 Task: Apply a Nudge. Left many on the Trim Clip Edge.
Action: Mouse moved to (728, 286)
Screenshot: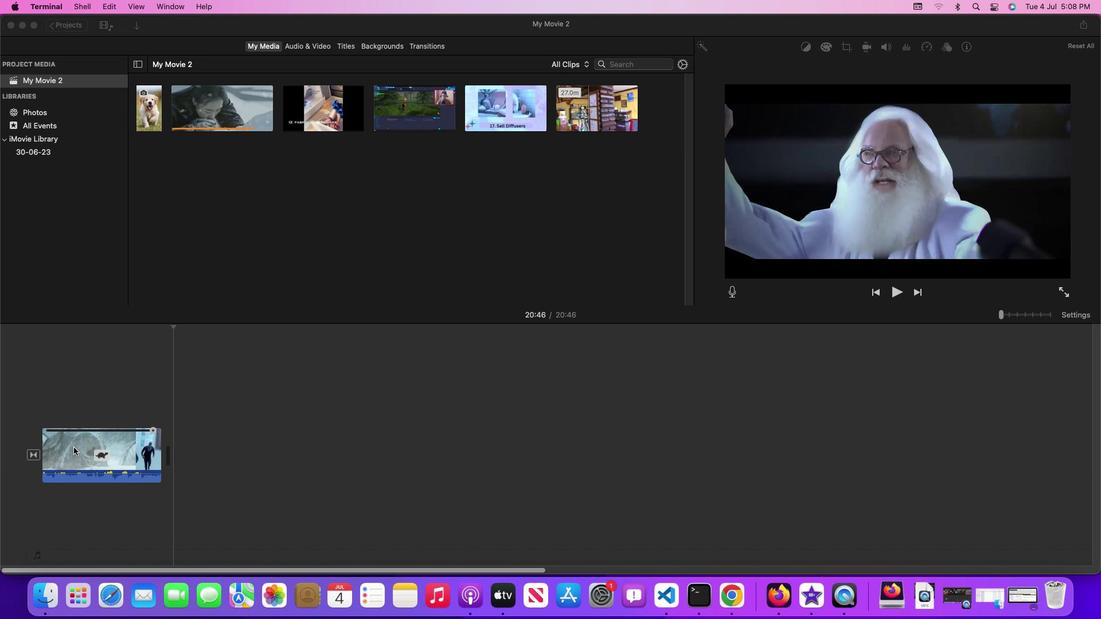 
Action: Mouse pressed left at (728, 286)
Screenshot: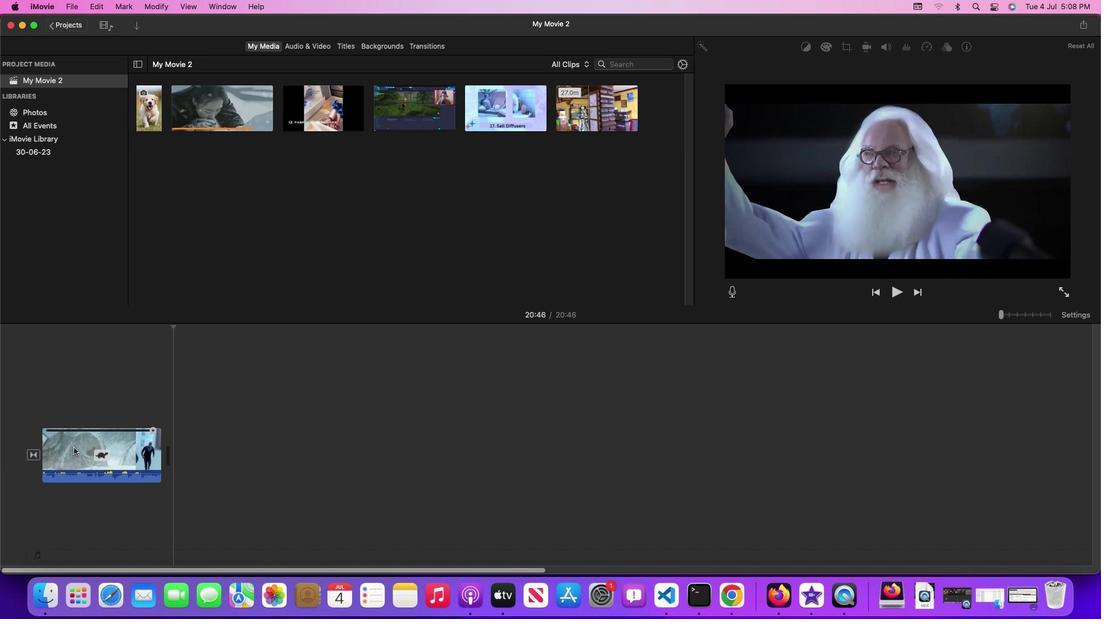 
Action: Mouse moved to (728, 286)
Screenshot: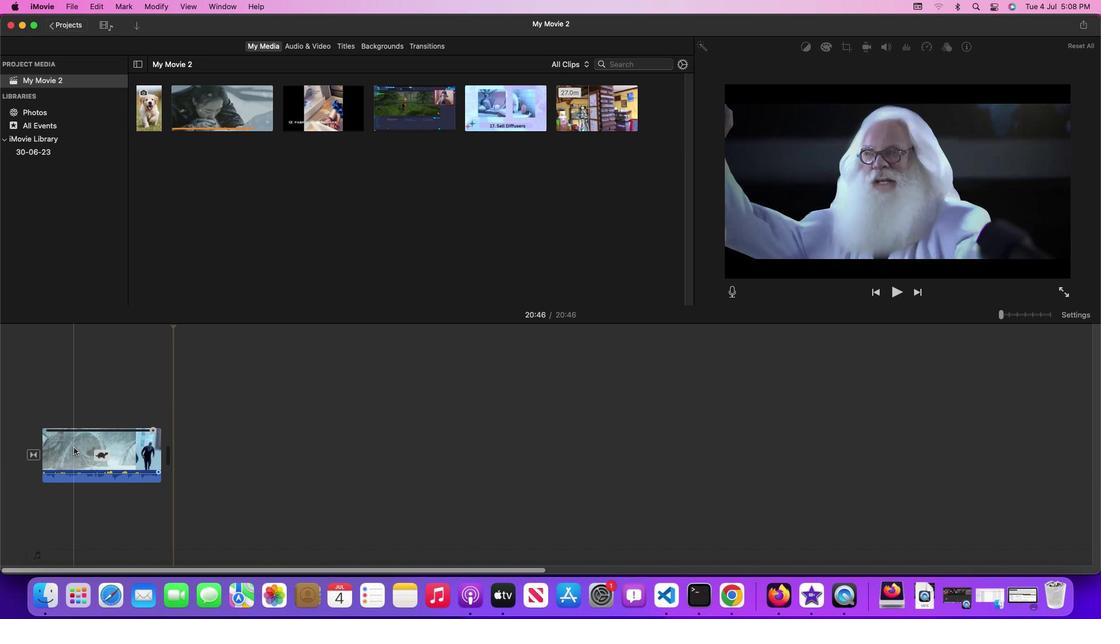
Action: Mouse pressed left at (728, 286)
Screenshot: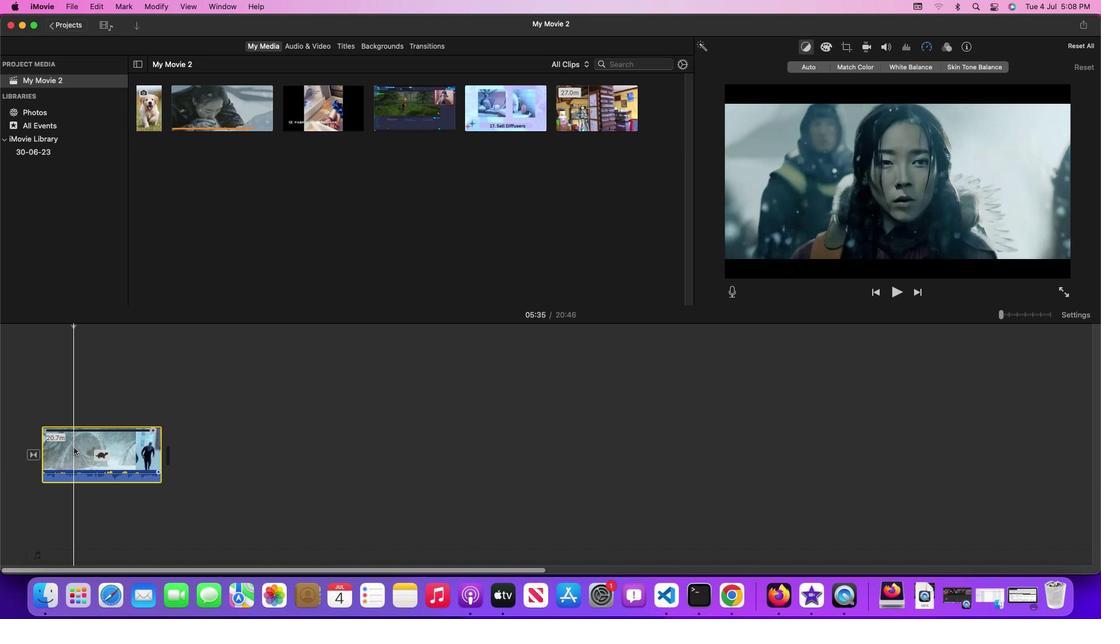 
Action: Mouse moved to (728, 286)
Screenshot: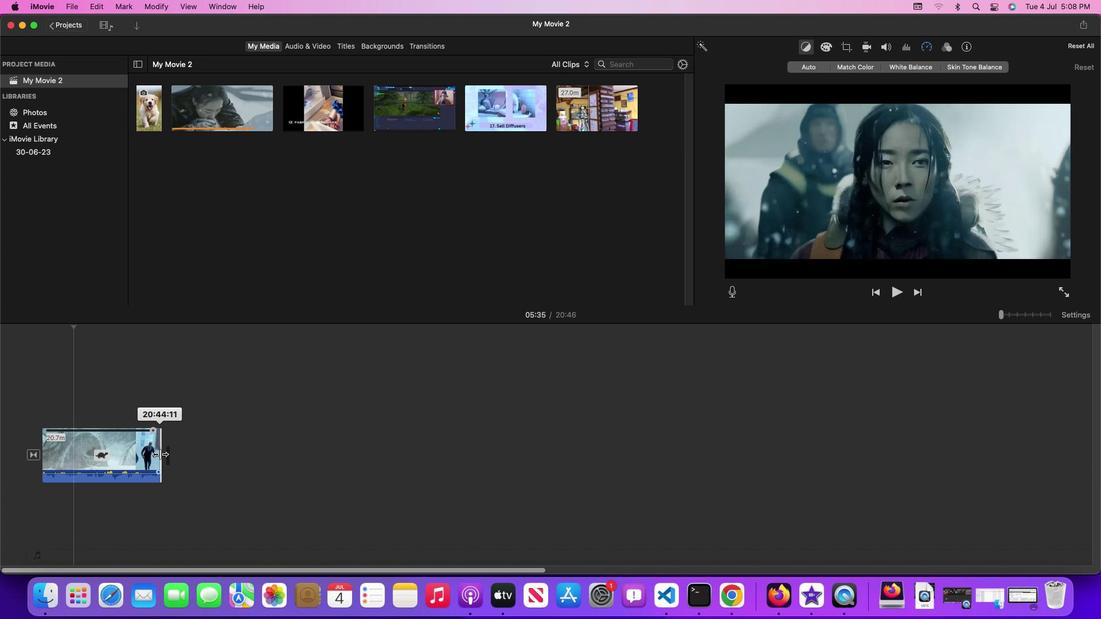
Action: Mouse pressed left at (728, 286)
Screenshot: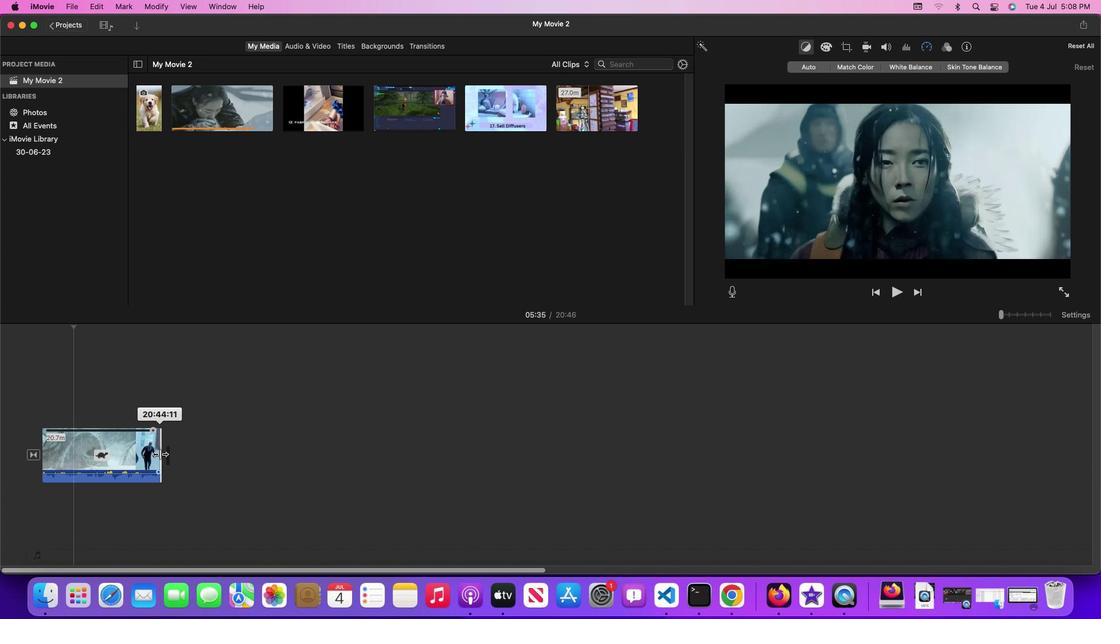 
Action: Mouse moved to (728, 286)
Screenshot: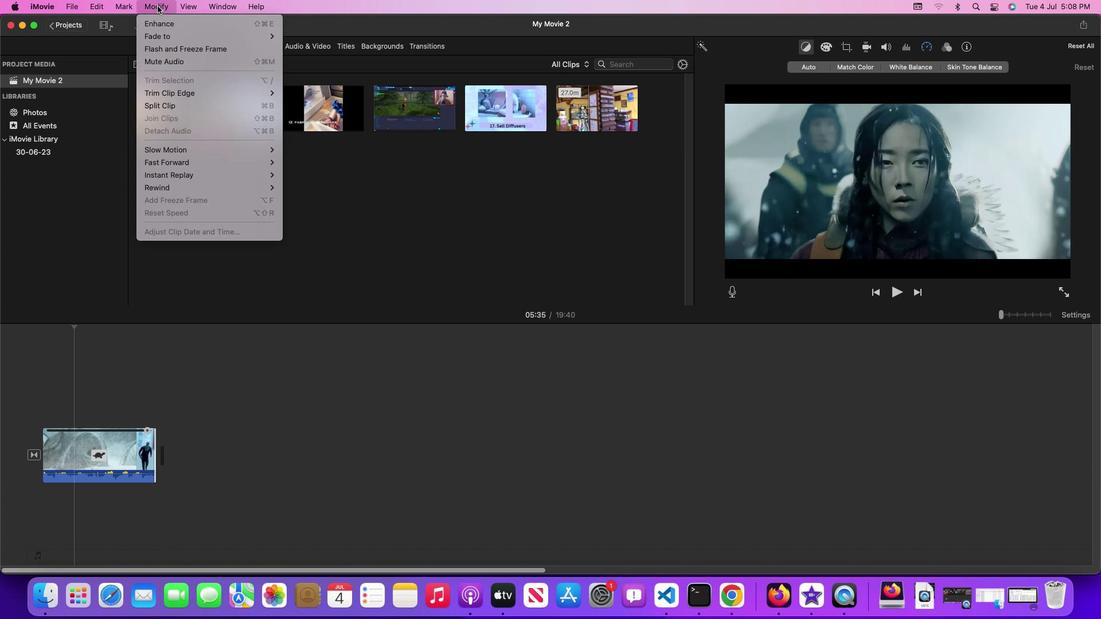
Action: Mouse pressed left at (728, 286)
Screenshot: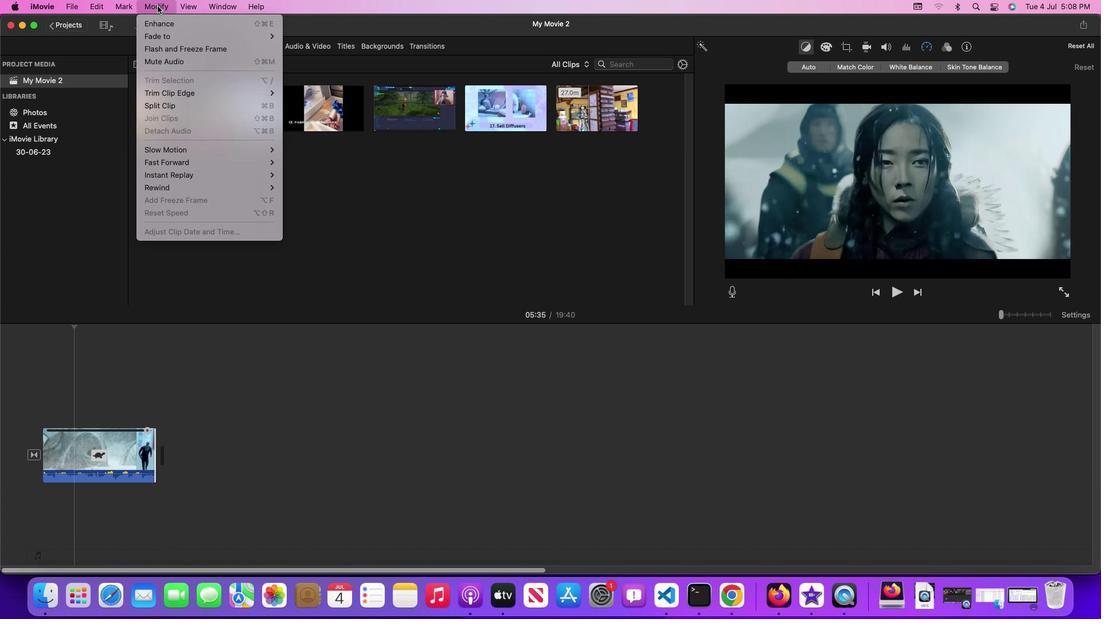 
Action: Mouse moved to (728, 286)
Screenshot: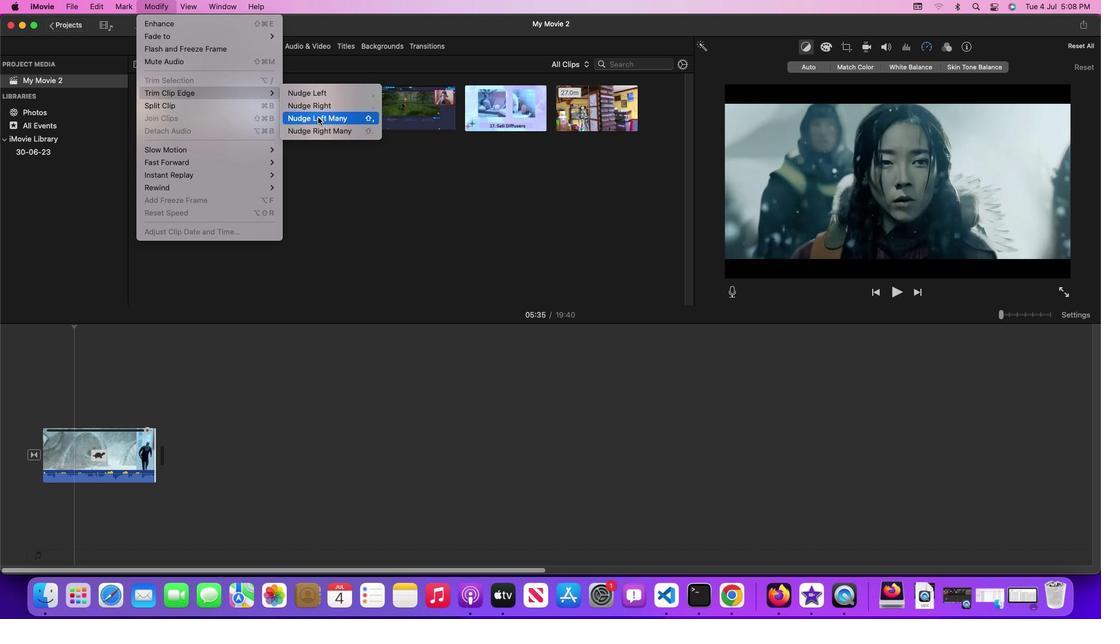 
Action: Mouse pressed left at (728, 286)
Screenshot: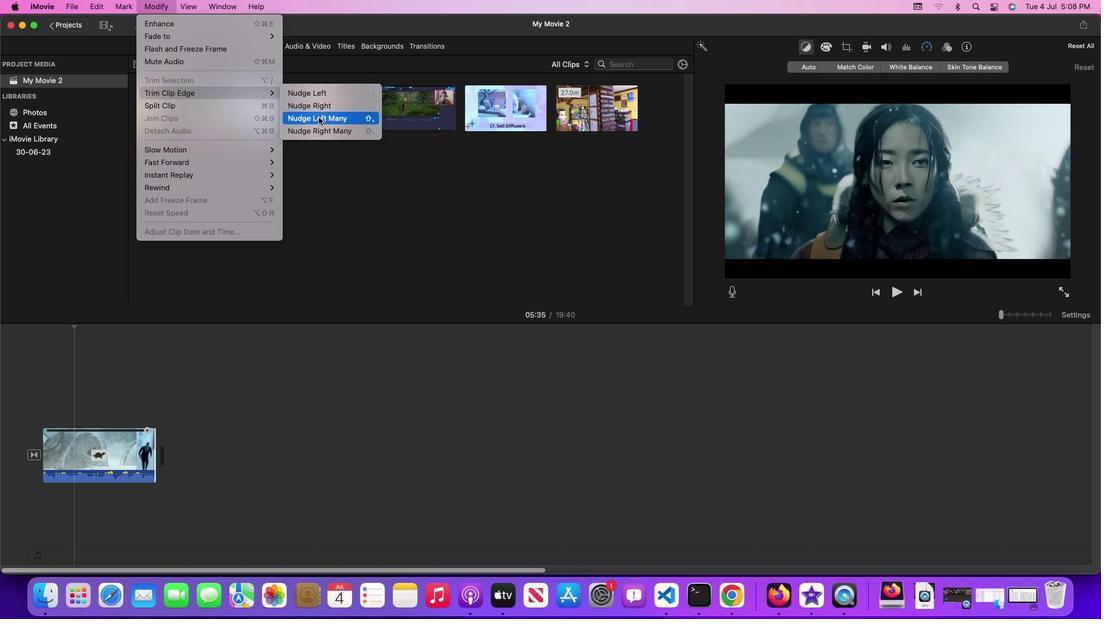 
Action: Mouse moved to (728, 286)
Screenshot: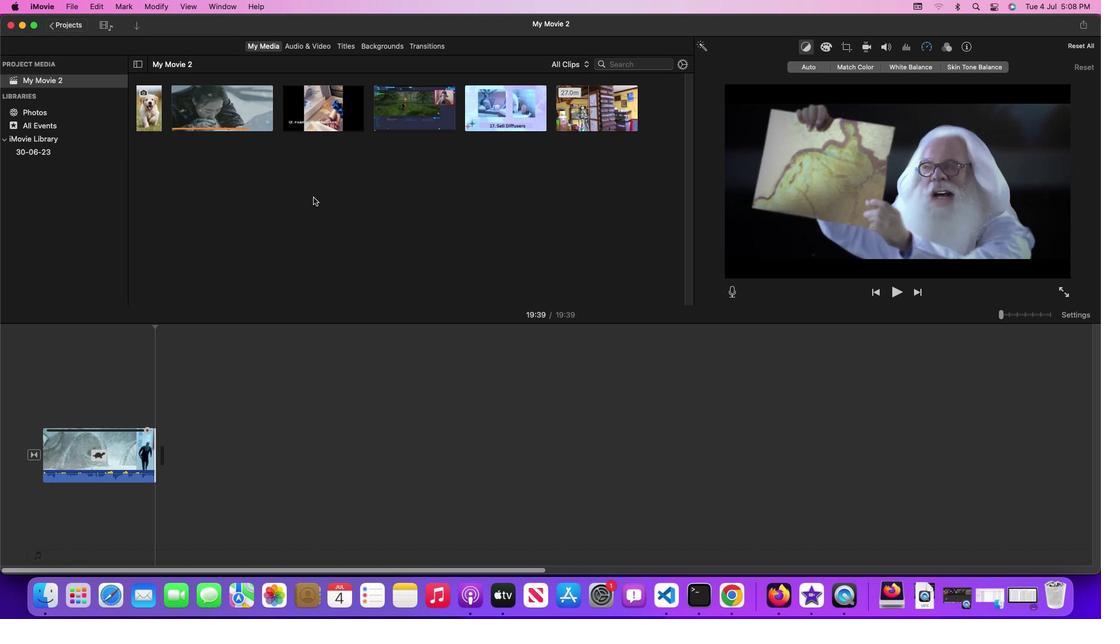
